 Task: Create a due date automation when advanced on, 2 days before a card is due add dates not due today at 11:00 AM.
Action: Mouse moved to (1129, 87)
Screenshot: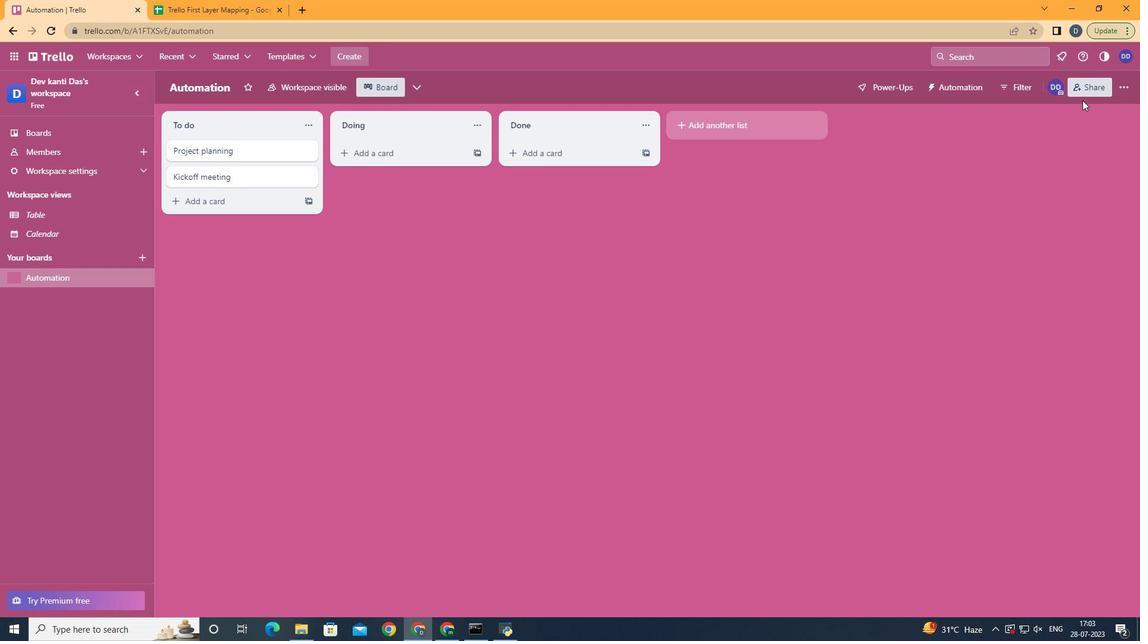 
Action: Mouse pressed left at (1129, 87)
Screenshot: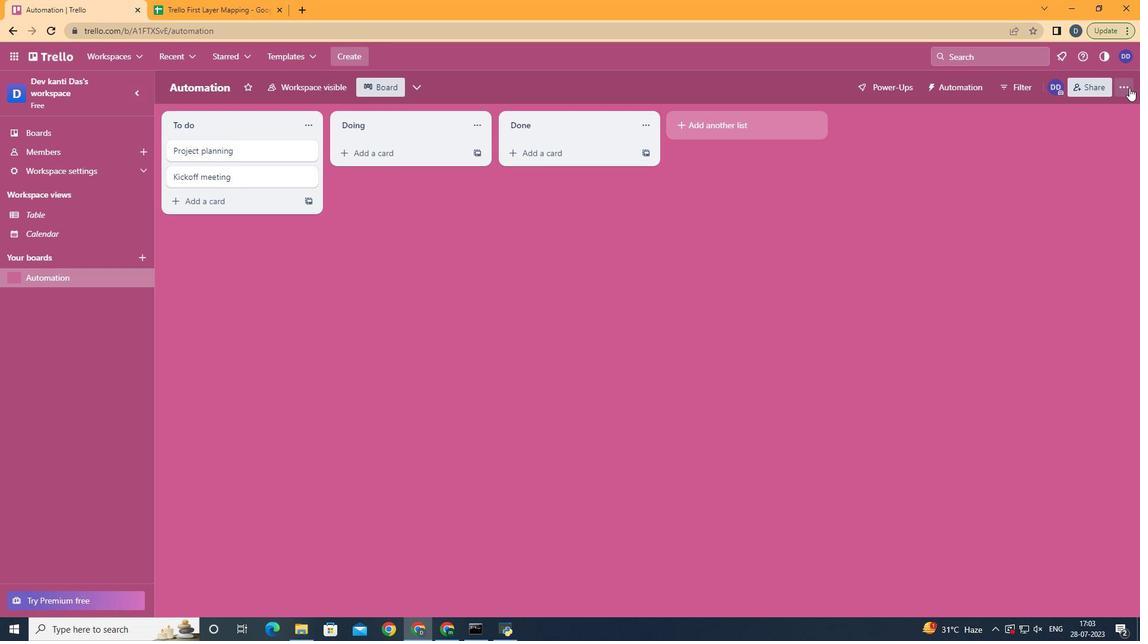 
Action: Mouse moved to (1058, 245)
Screenshot: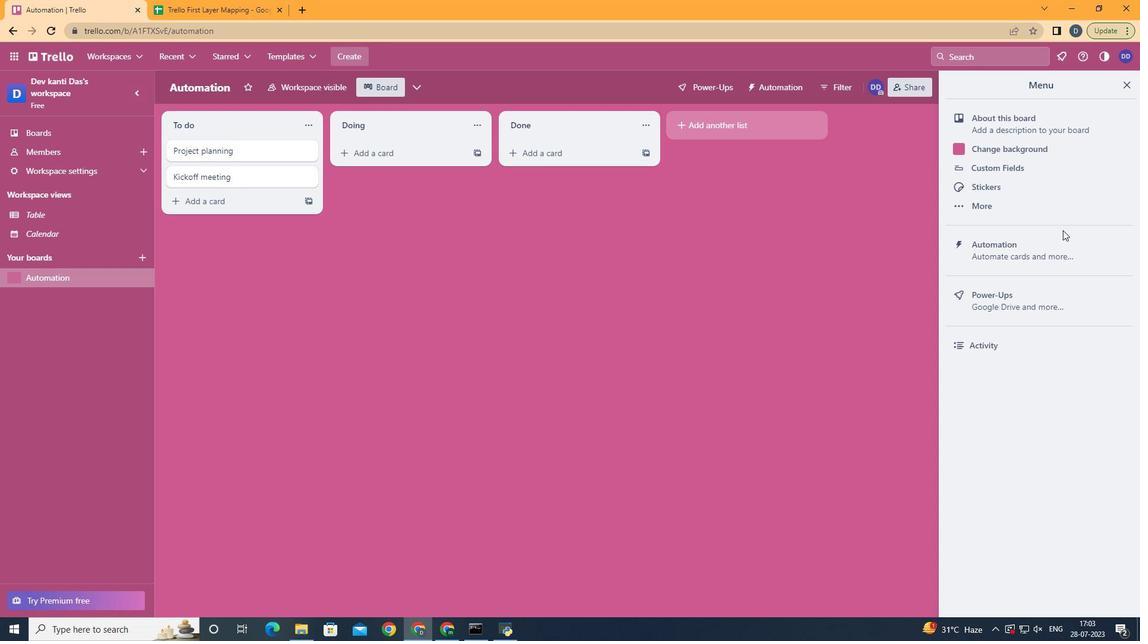 
Action: Mouse pressed left at (1058, 245)
Screenshot: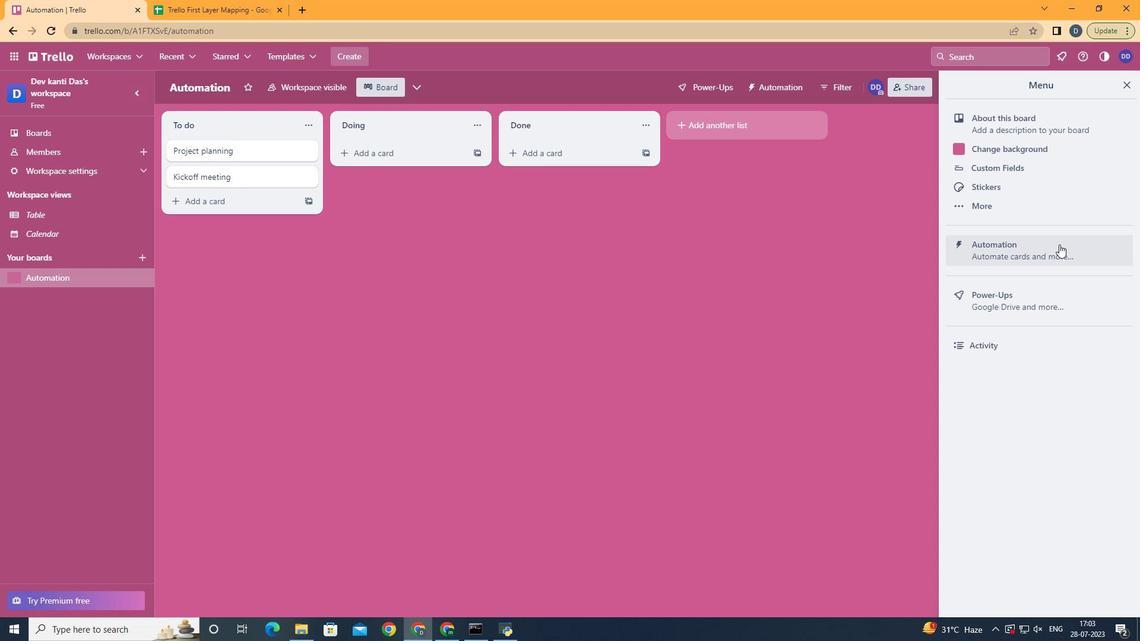 
Action: Mouse moved to (223, 241)
Screenshot: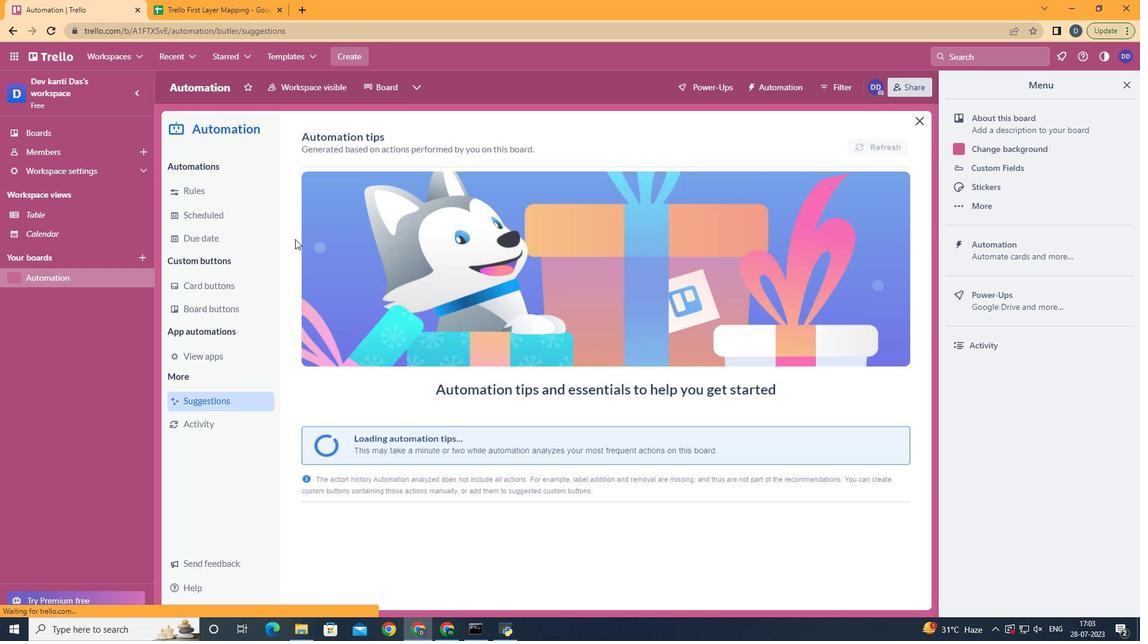 
Action: Mouse pressed left at (223, 241)
Screenshot: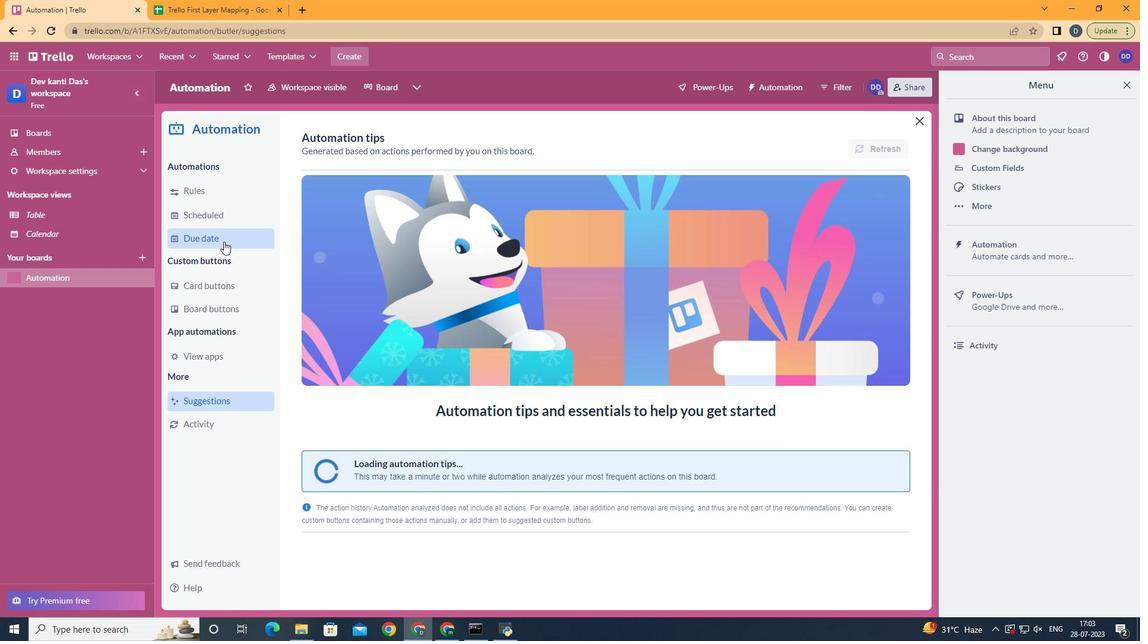 
Action: Mouse moved to (855, 142)
Screenshot: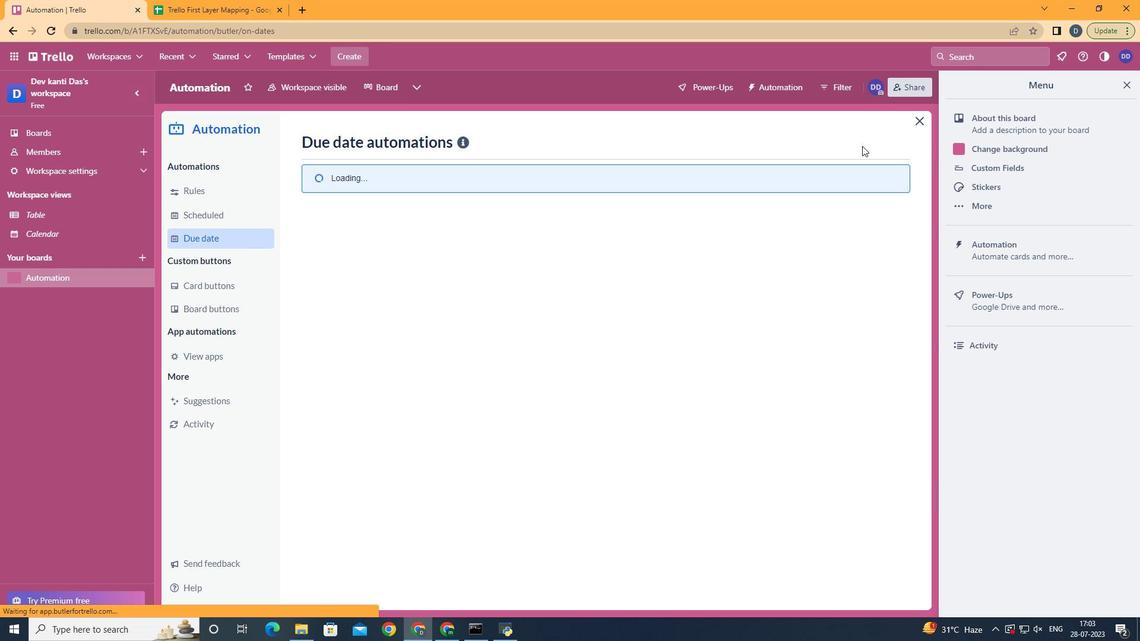 
Action: Mouse pressed left at (855, 142)
Screenshot: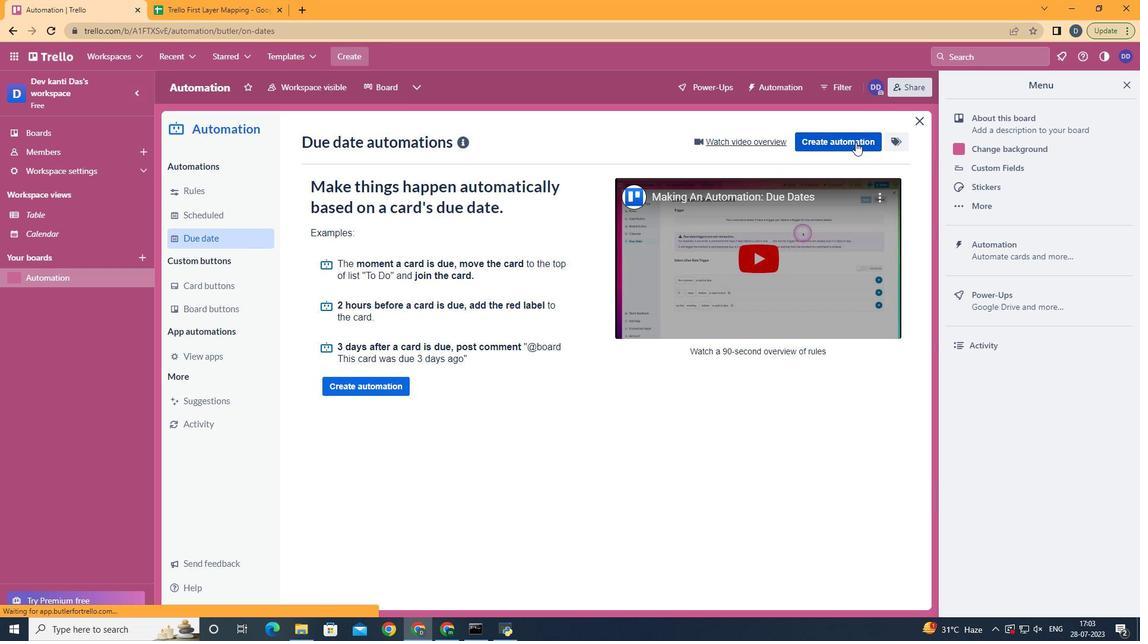 
Action: Mouse moved to (596, 254)
Screenshot: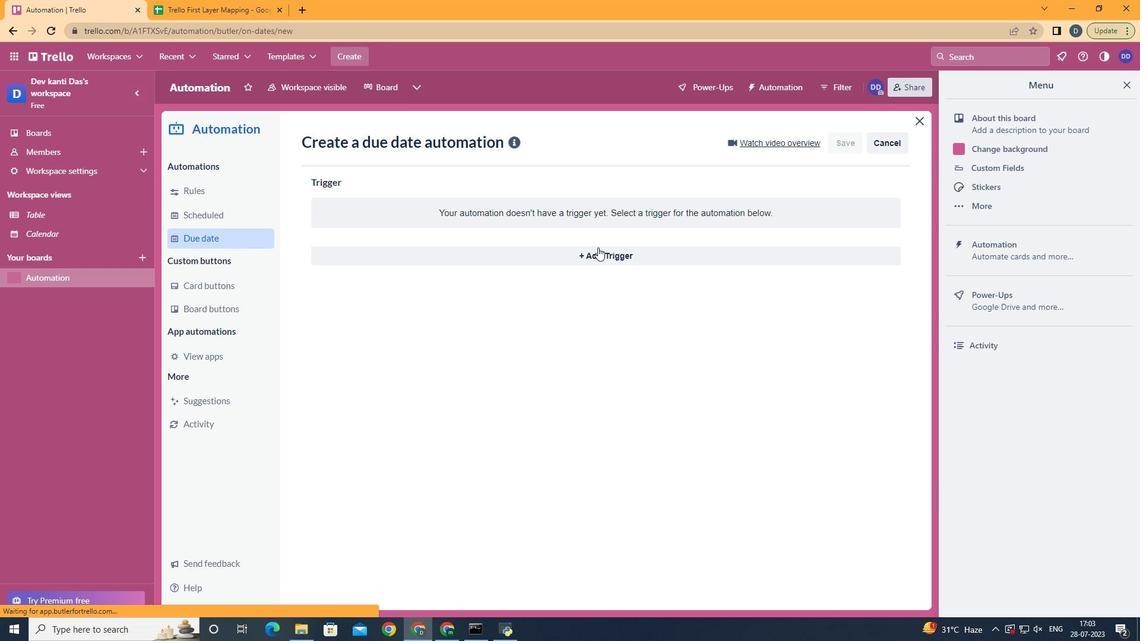 
Action: Mouse pressed left at (596, 254)
Screenshot: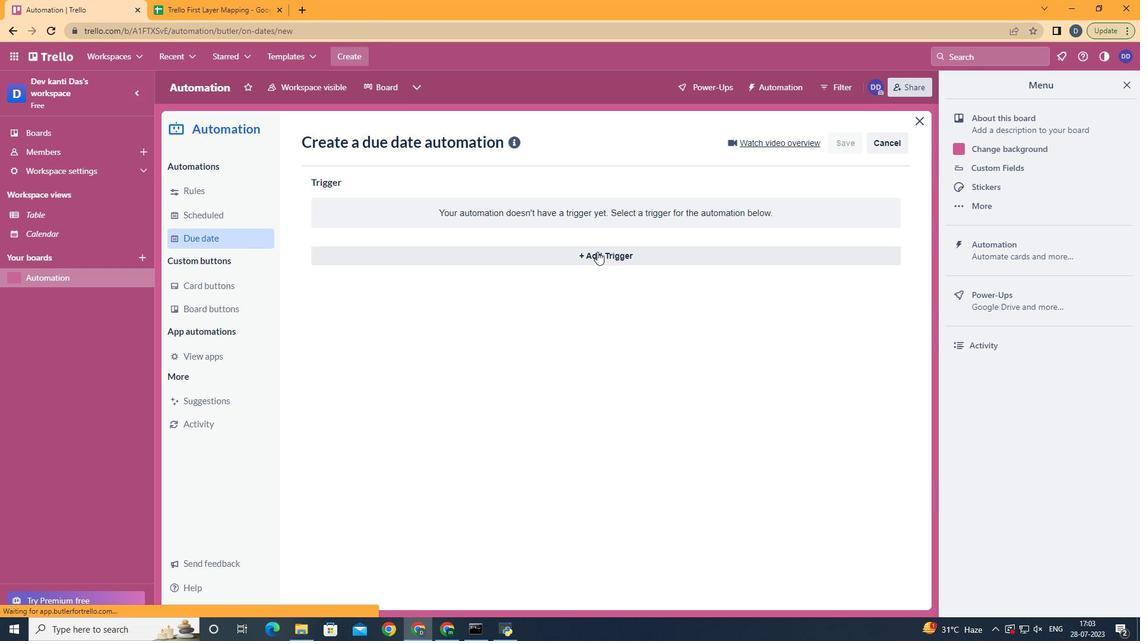 
Action: Mouse moved to (469, 439)
Screenshot: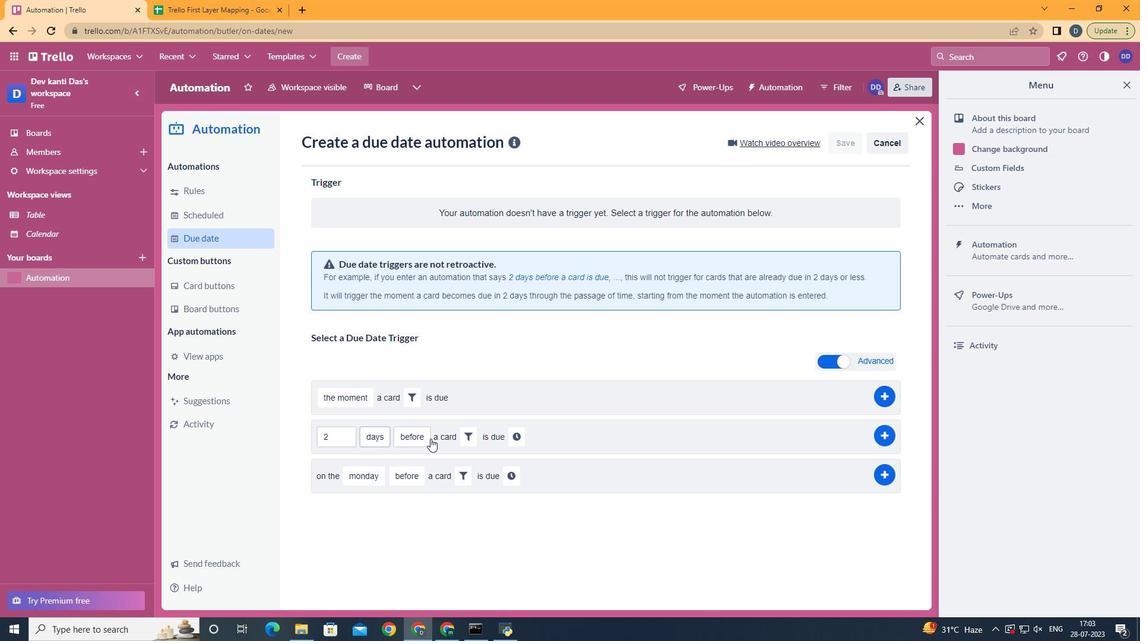 
Action: Mouse pressed left at (469, 439)
Screenshot: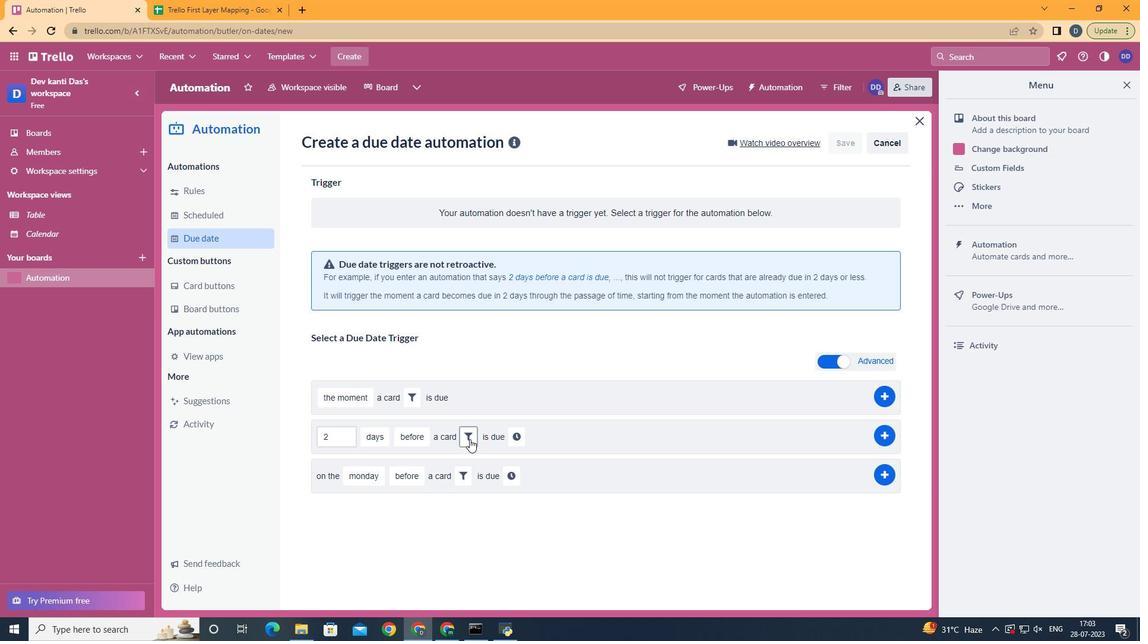 
Action: Mouse moved to (523, 476)
Screenshot: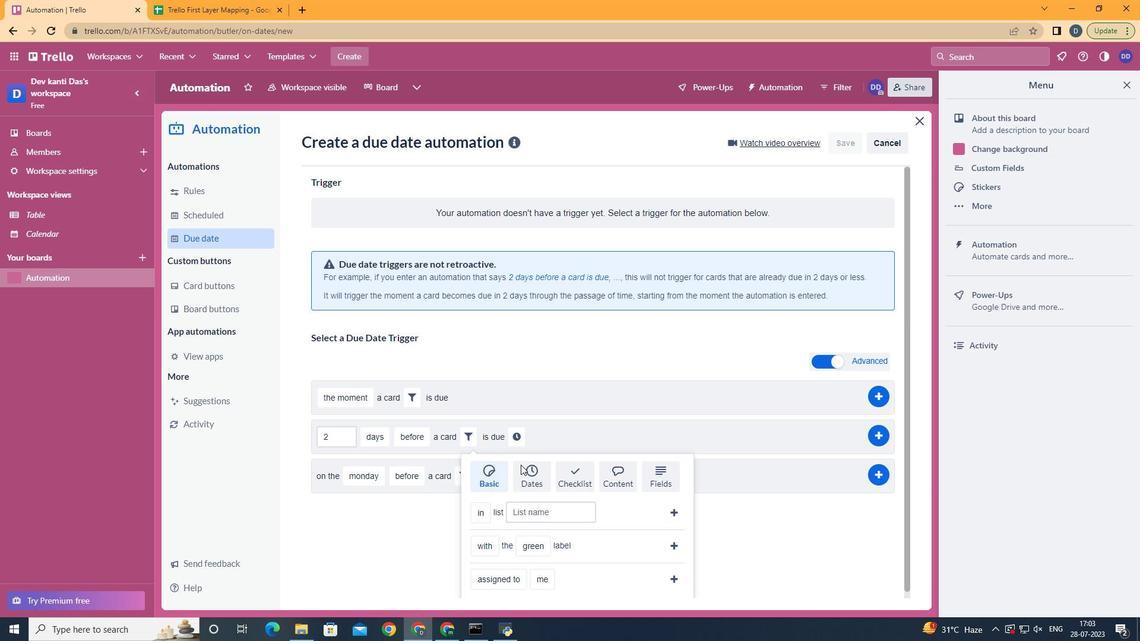 
Action: Mouse pressed left at (523, 476)
Screenshot: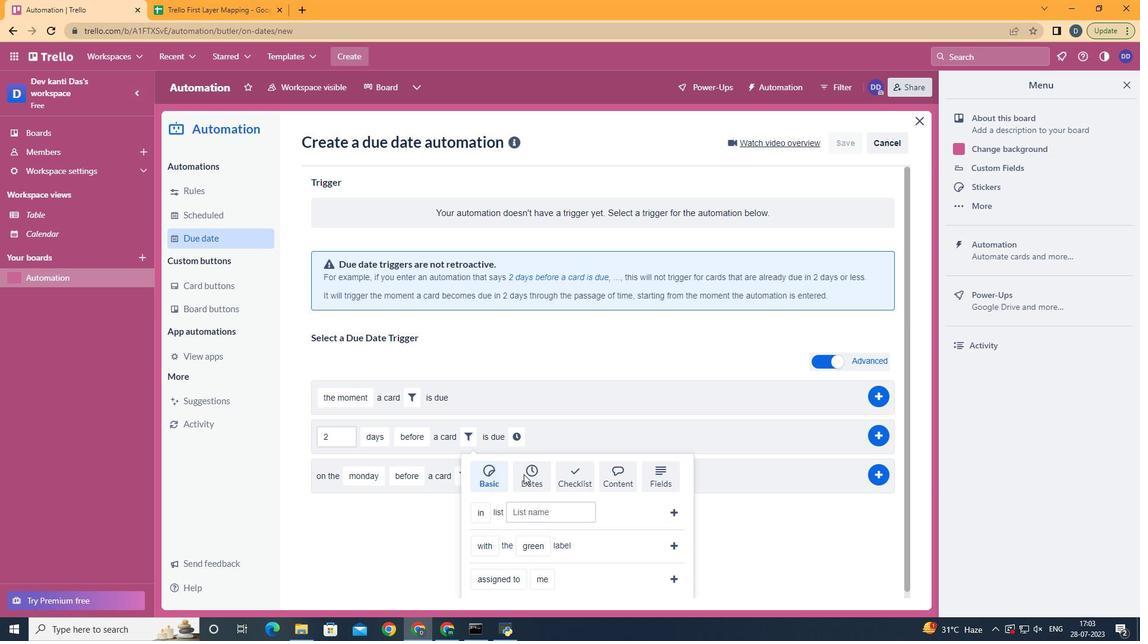 
Action: Mouse scrolled (523, 475) with delta (0, 0)
Screenshot: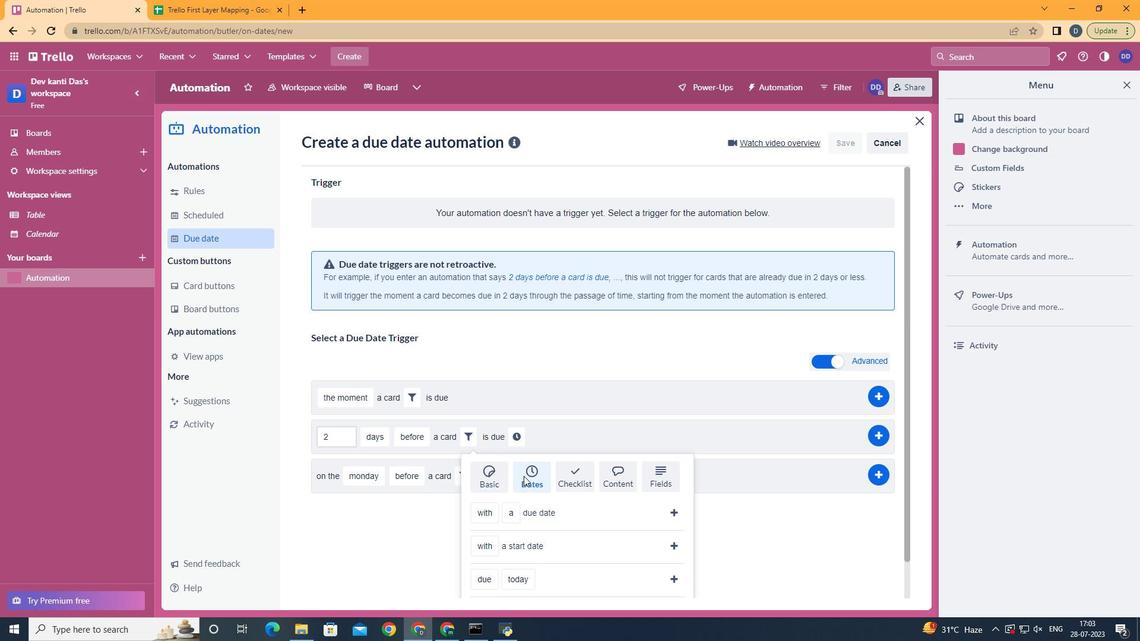 
Action: Mouse scrolled (523, 475) with delta (0, 0)
Screenshot: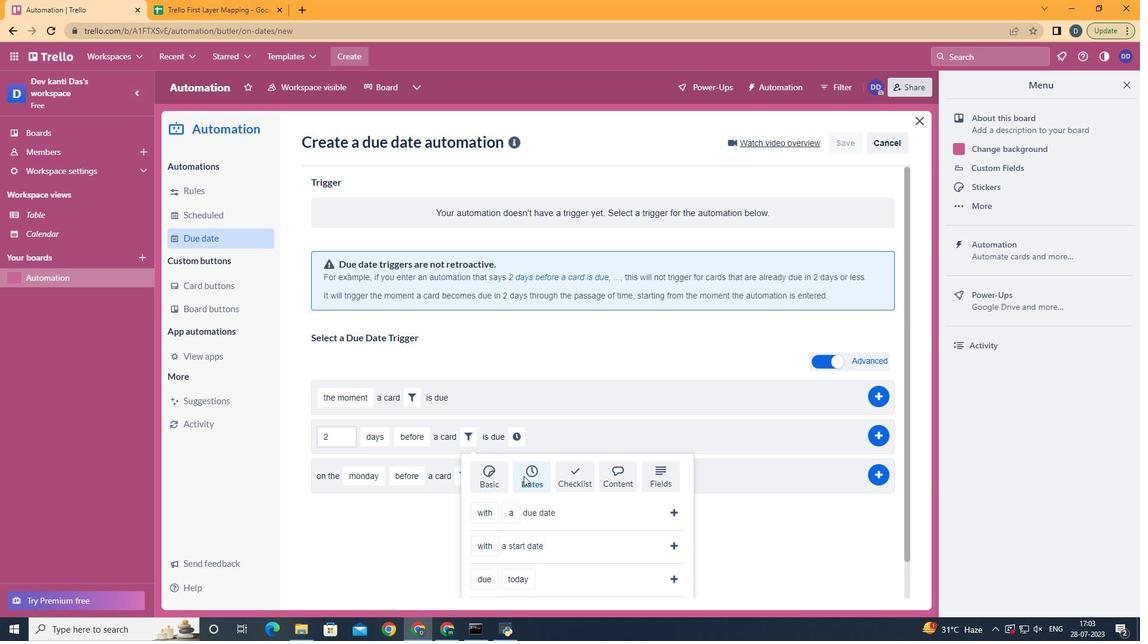 
Action: Mouse scrolled (523, 475) with delta (0, 0)
Screenshot: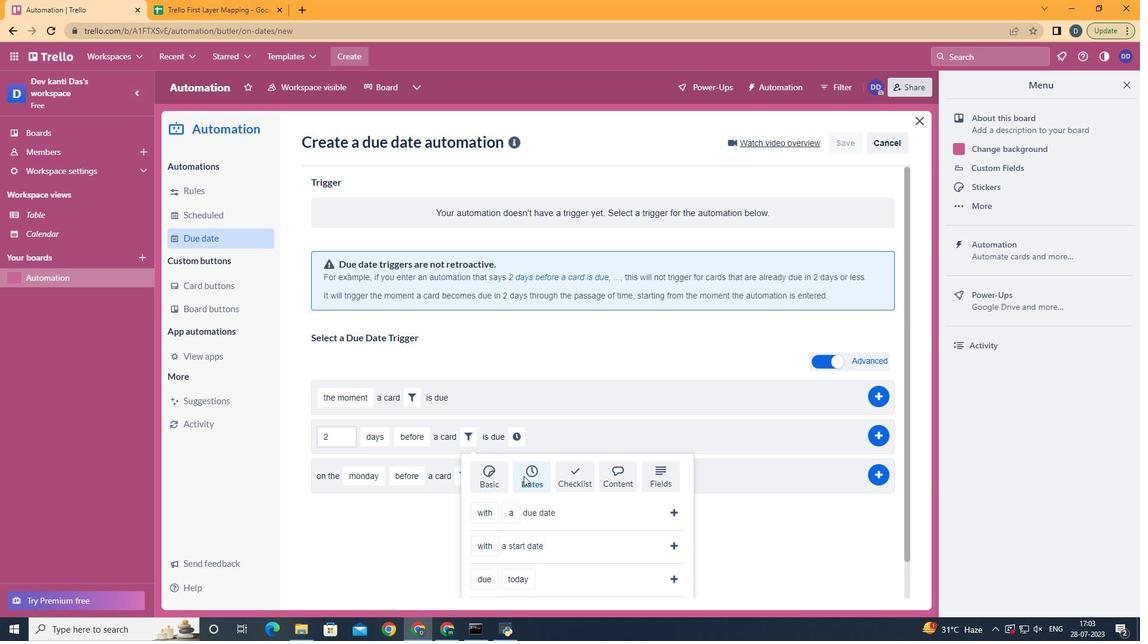 
Action: Mouse scrolled (523, 475) with delta (0, 0)
Screenshot: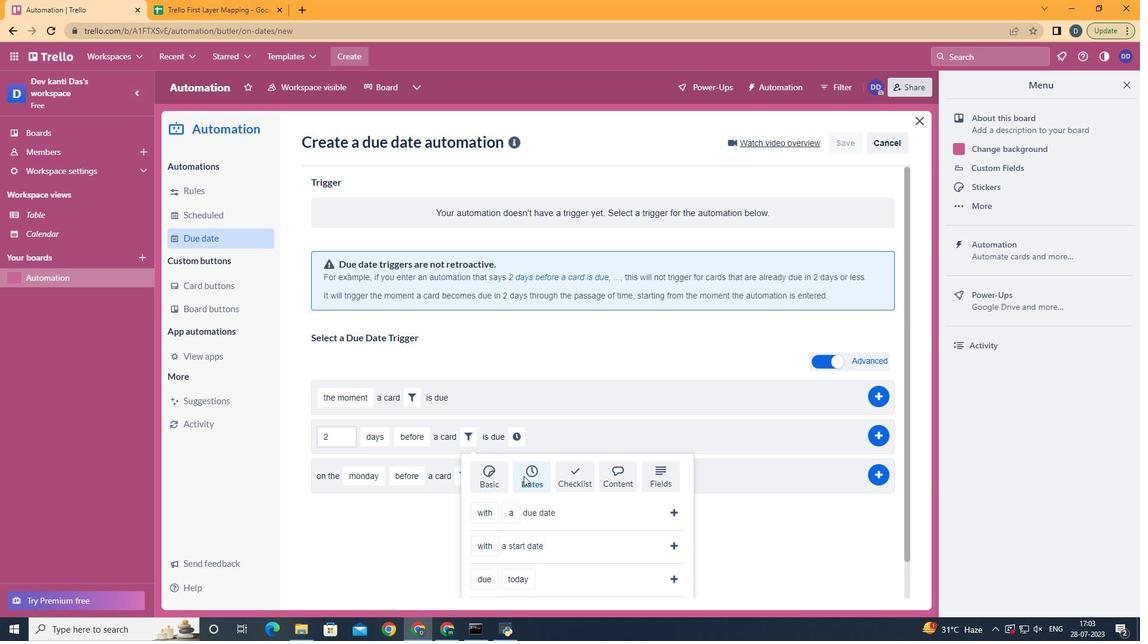 
Action: Mouse moved to (501, 473)
Screenshot: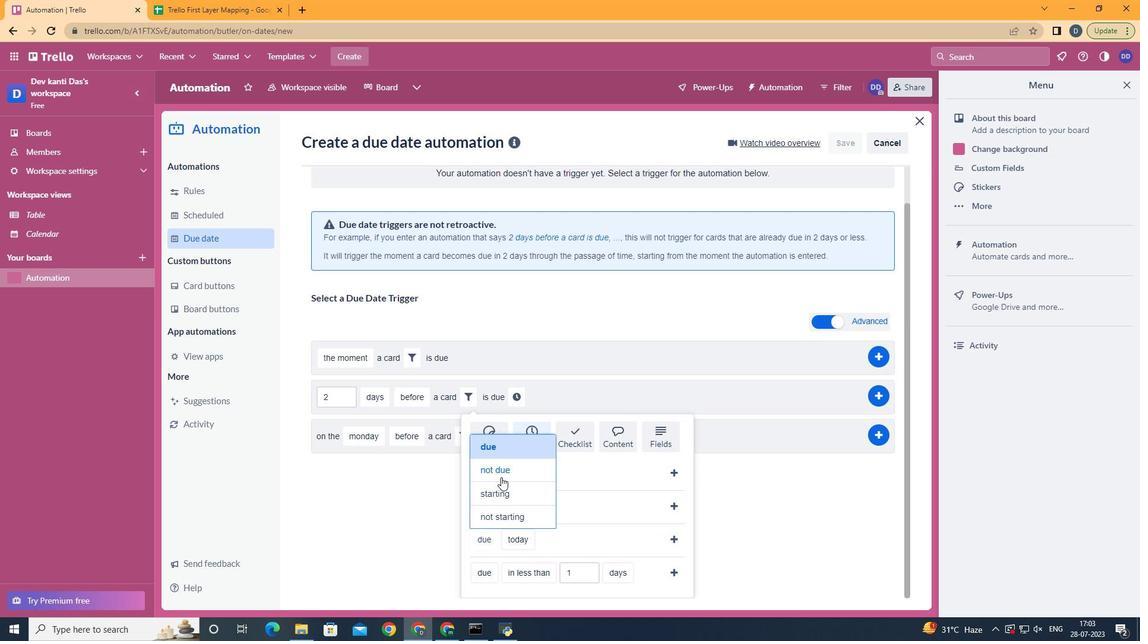 
Action: Mouse pressed left at (501, 473)
Screenshot: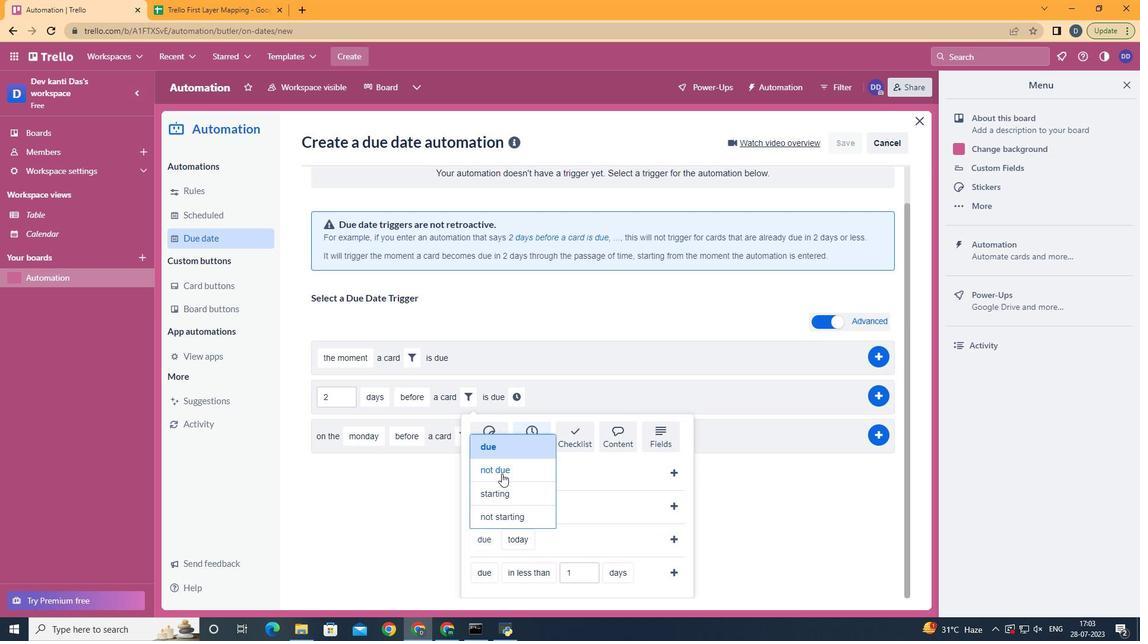 
Action: Mouse moved to (537, 402)
Screenshot: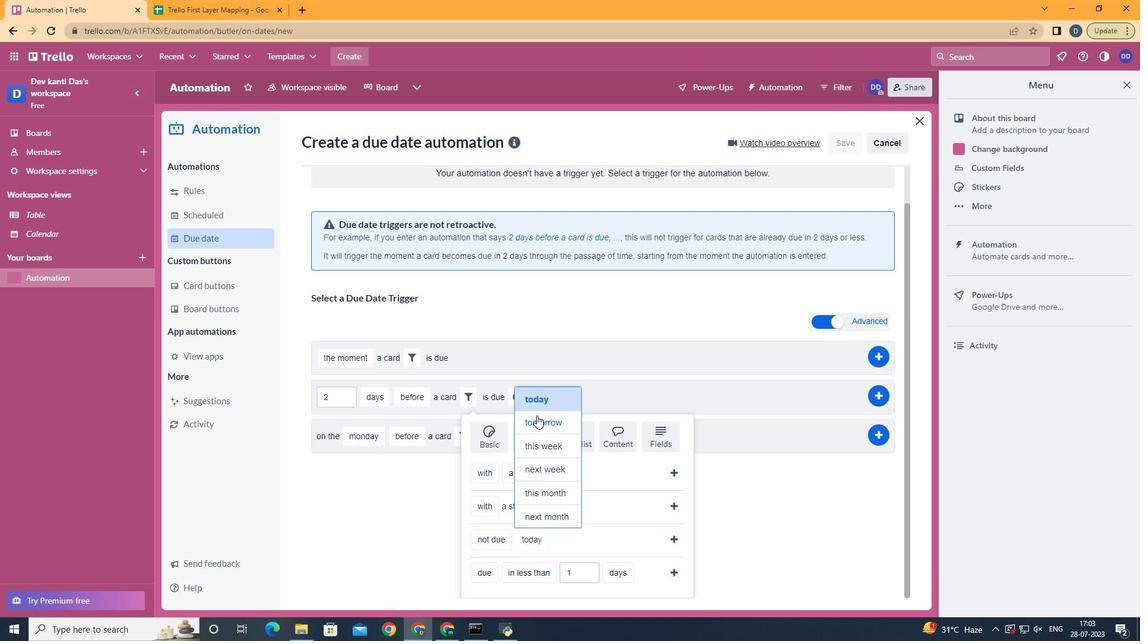 
Action: Mouse pressed left at (537, 402)
Screenshot: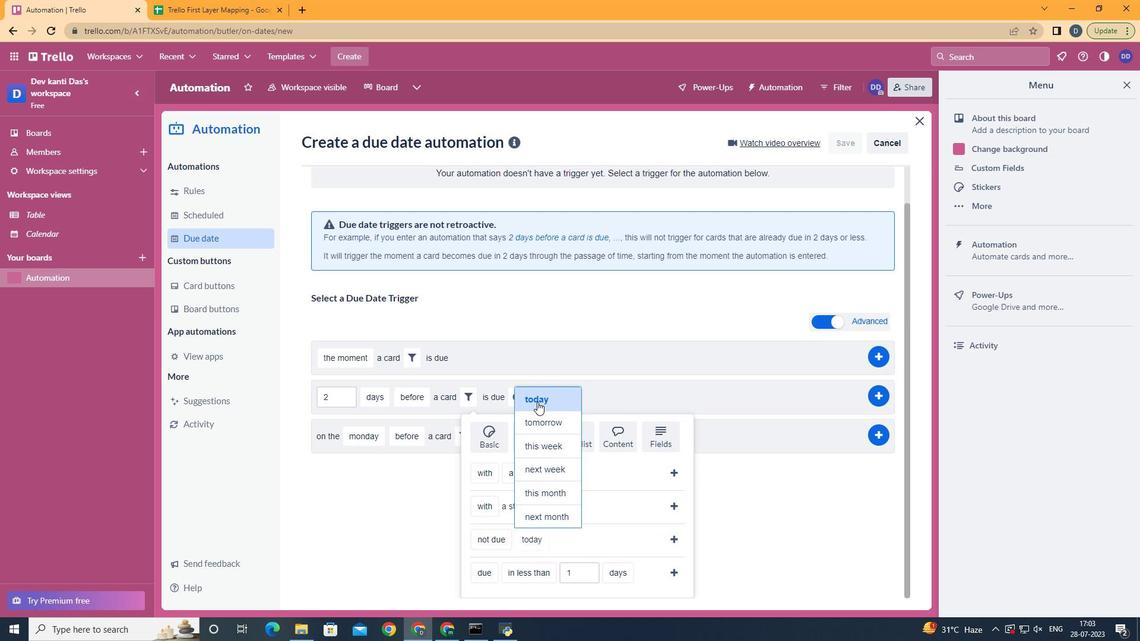 
Action: Mouse moved to (672, 538)
Screenshot: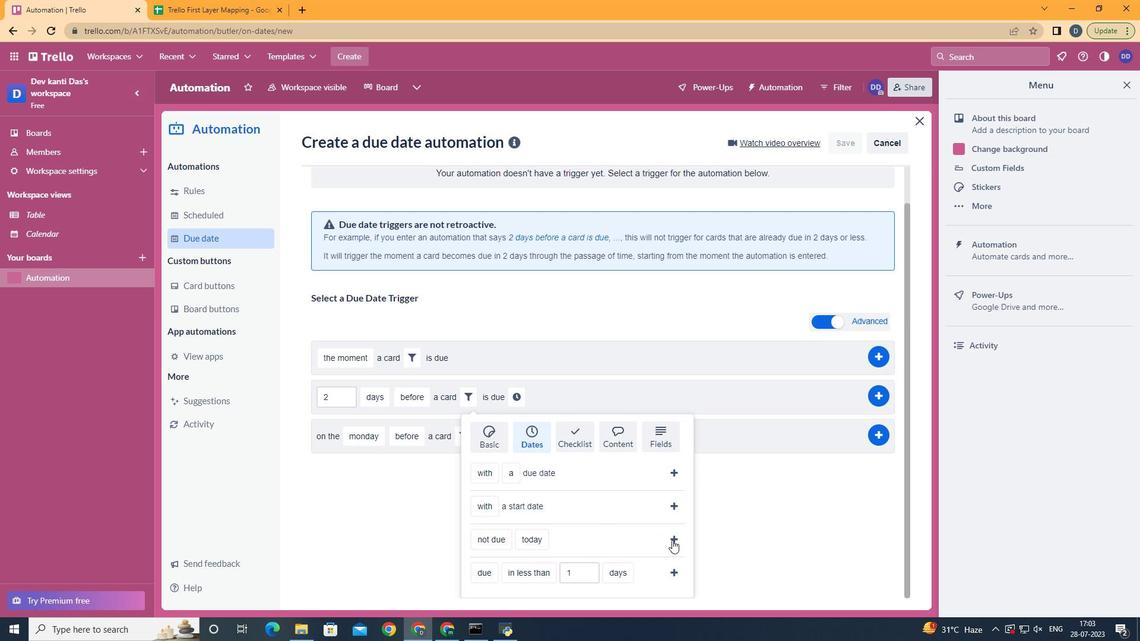 
Action: Mouse pressed left at (672, 538)
Screenshot: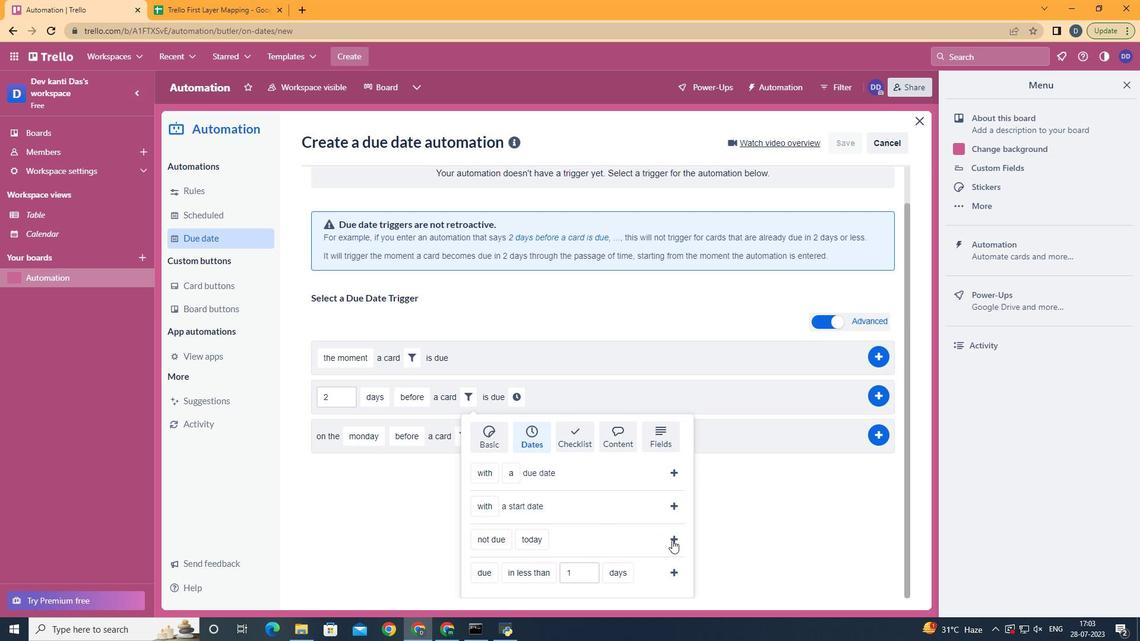 
Action: Mouse moved to (597, 435)
Screenshot: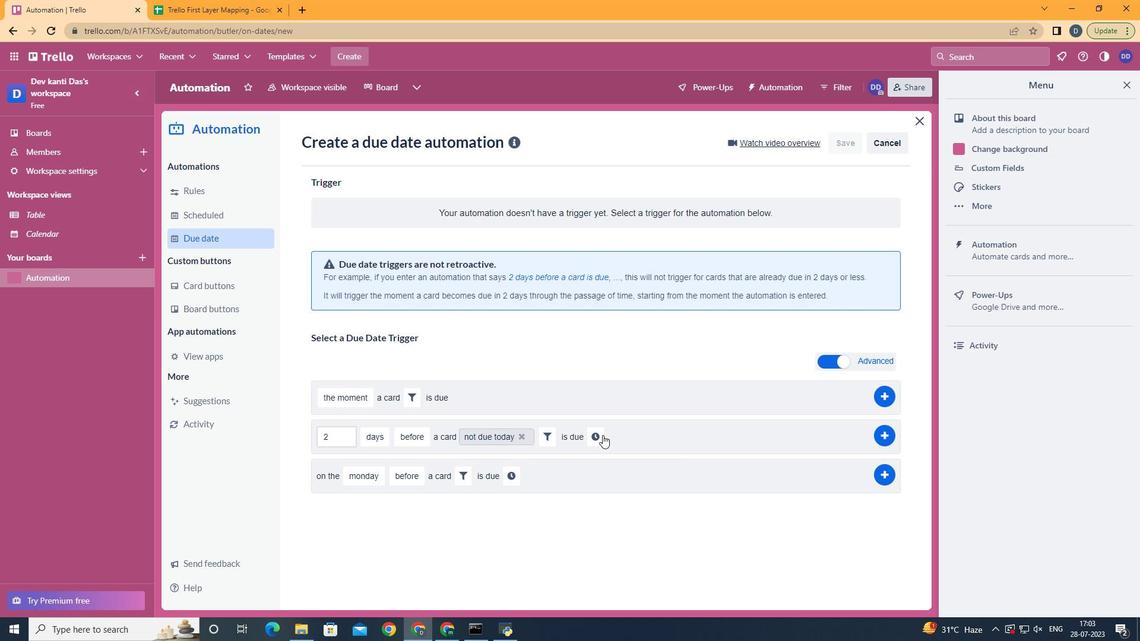 
Action: Mouse pressed left at (597, 435)
Screenshot: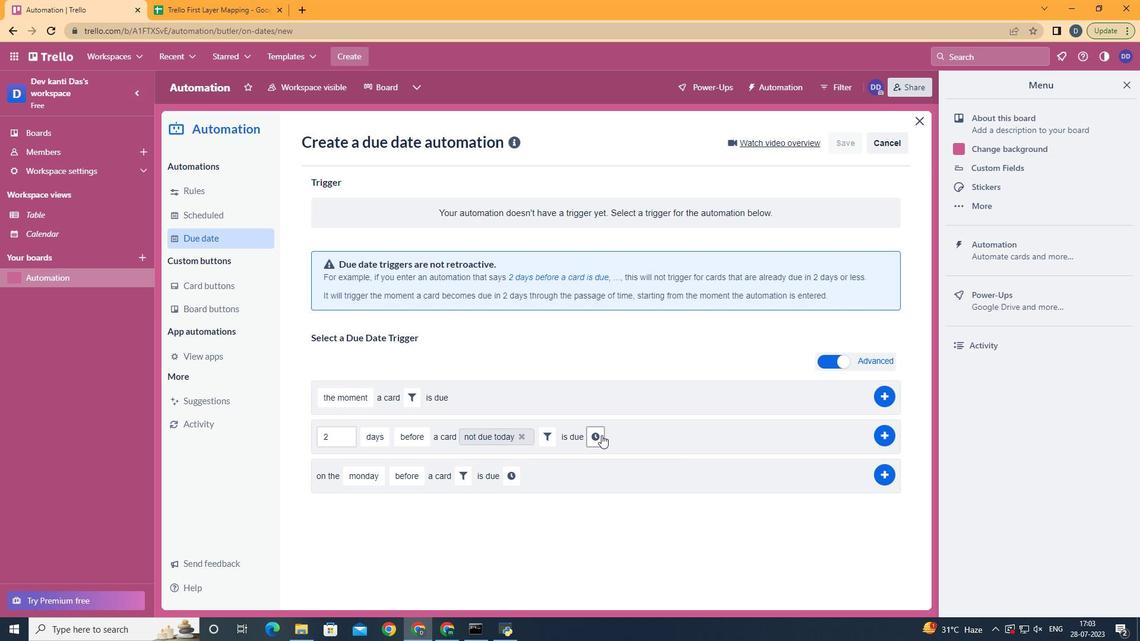 
Action: Mouse moved to (632, 435)
Screenshot: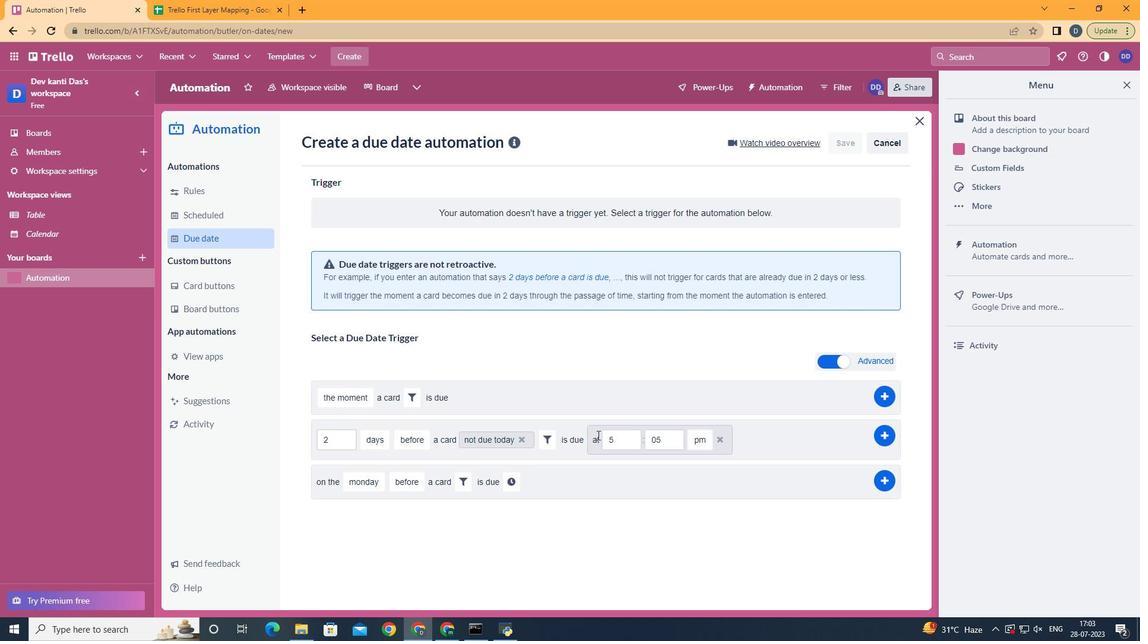 
Action: Mouse pressed left at (632, 435)
Screenshot: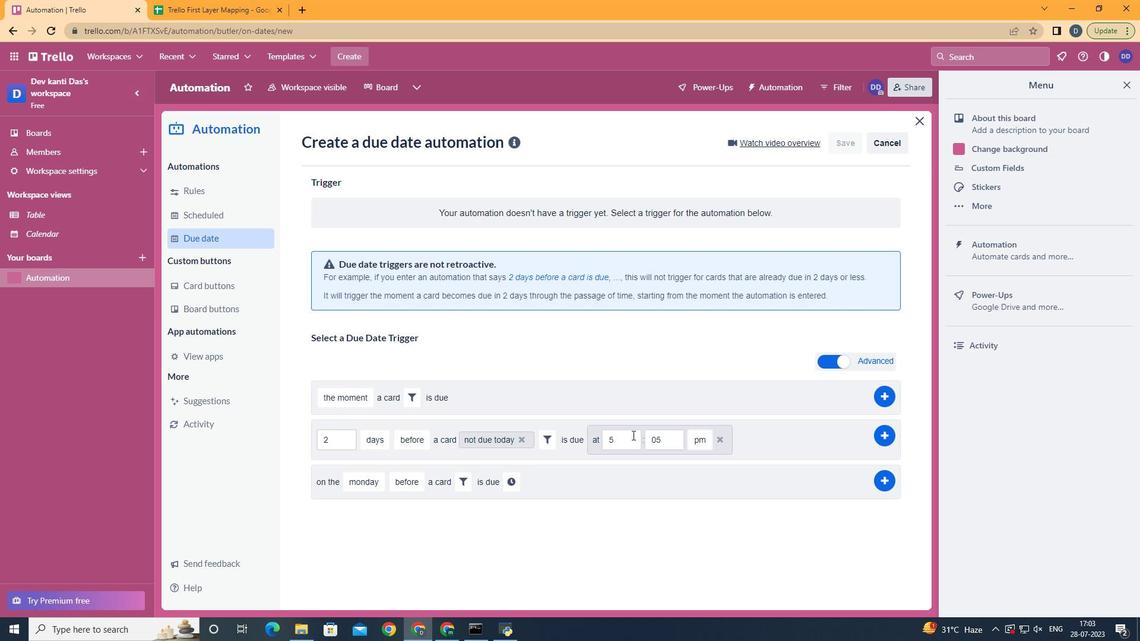 
Action: Key pressed <Key.backspace>11
Screenshot: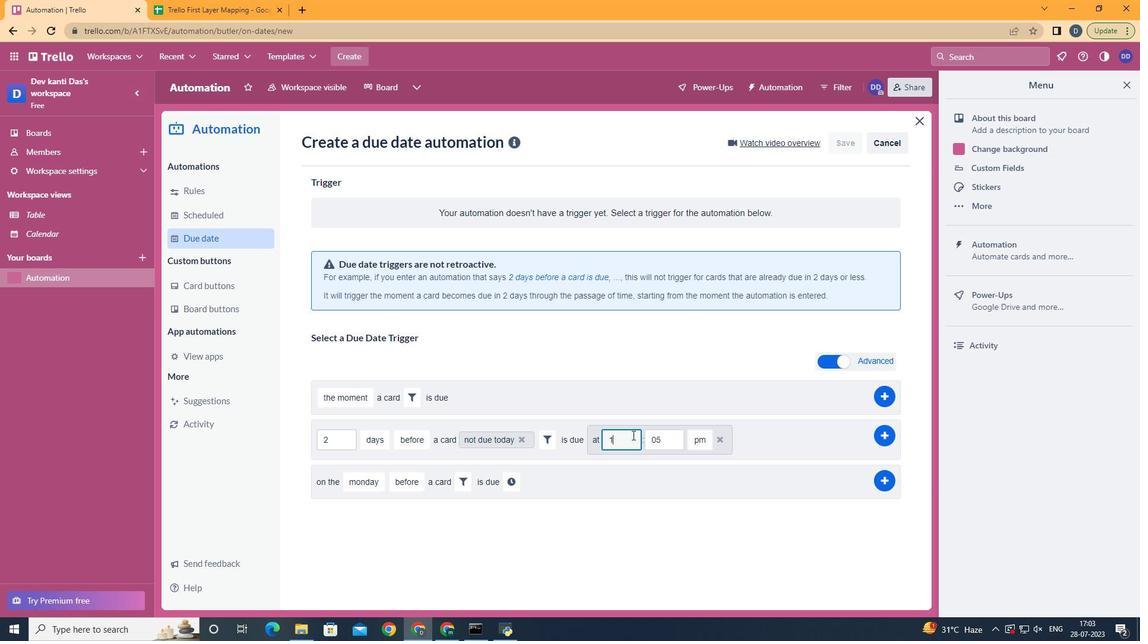 
Action: Mouse moved to (680, 439)
Screenshot: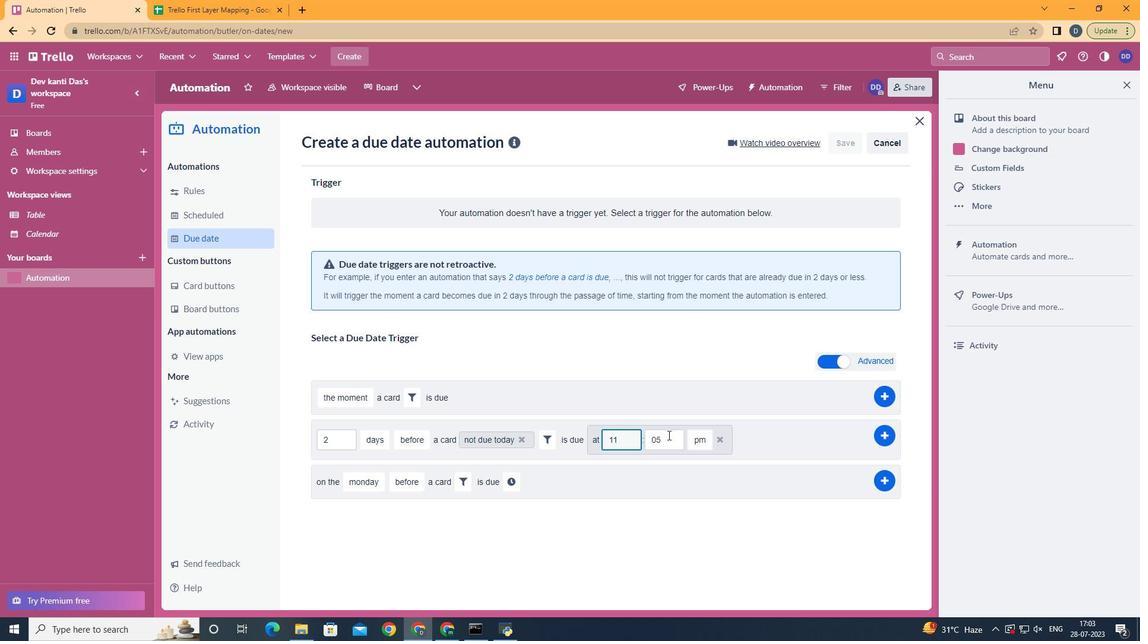 
Action: Mouse pressed left at (680, 439)
Screenshot: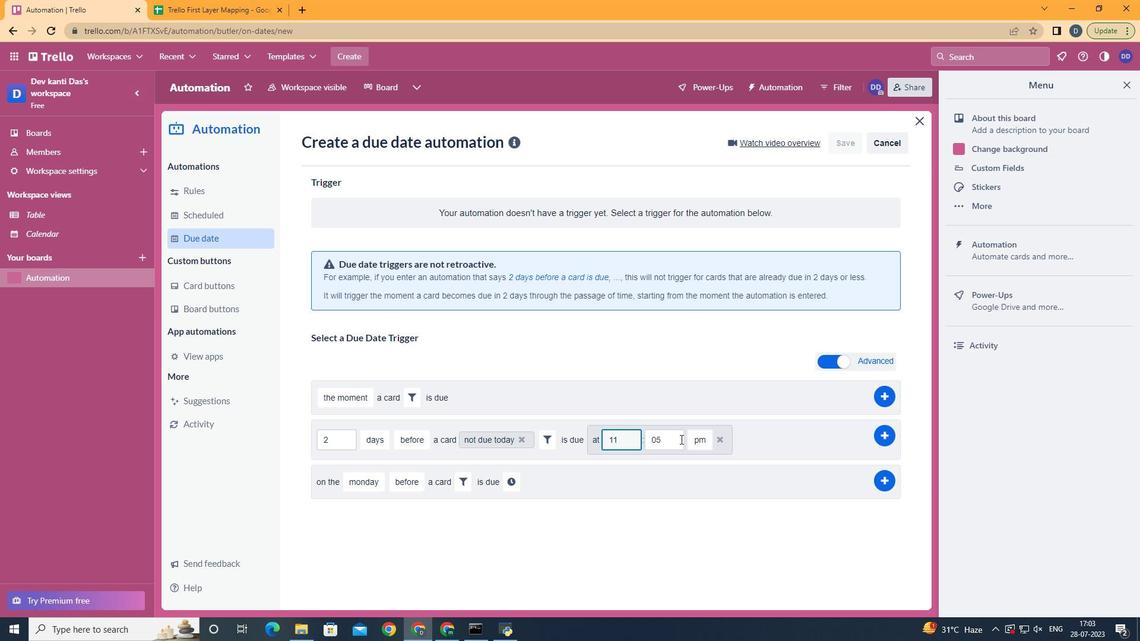 
Action: Key pressed <Key.backspace>0
Screenshot: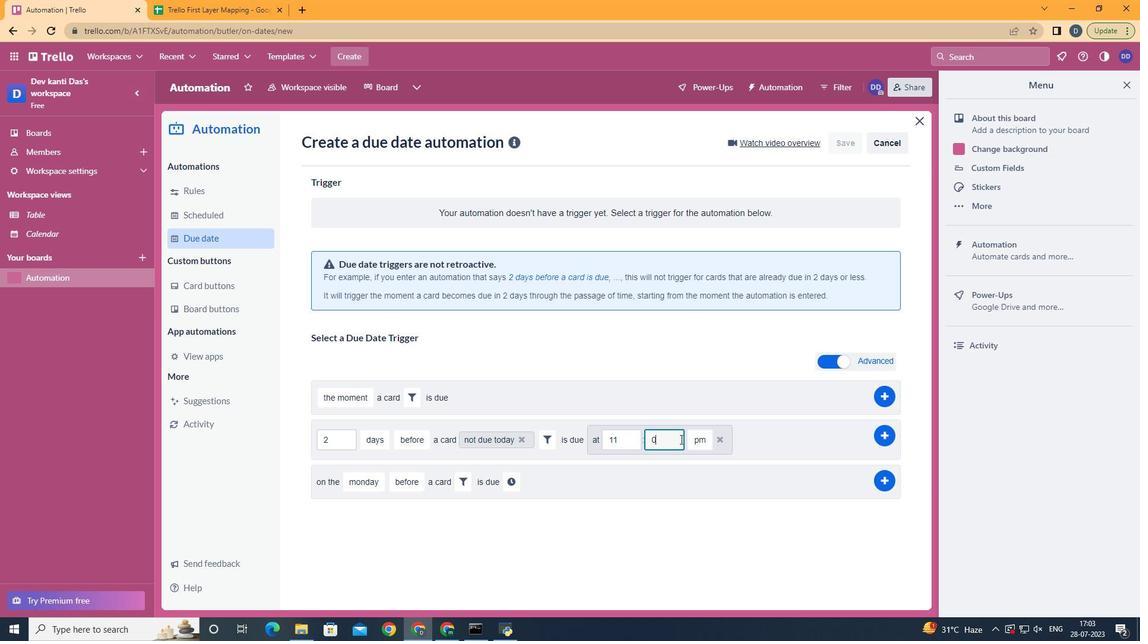 
Action: Mouse moved to (708, 459)
Screenshot: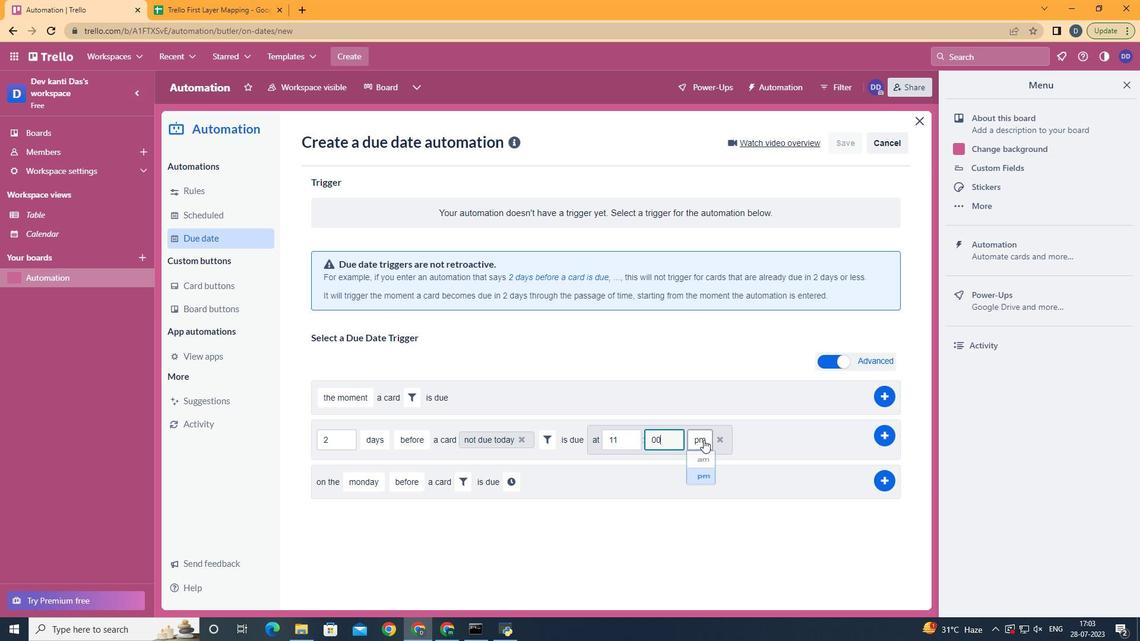 
Action: Mouse pressed left at (708, 459)
Screenshot: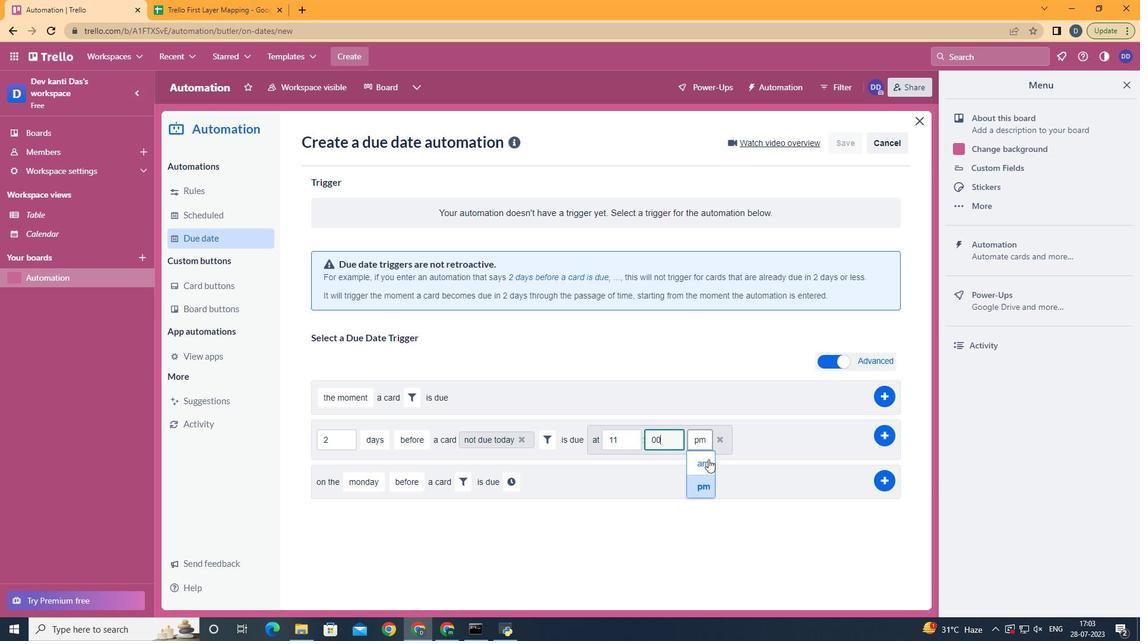 
